 Task: Edit the avatar of the profile "Smith" to Icewater.
Action: Mouse moved to (1364, 39)
Screenshot: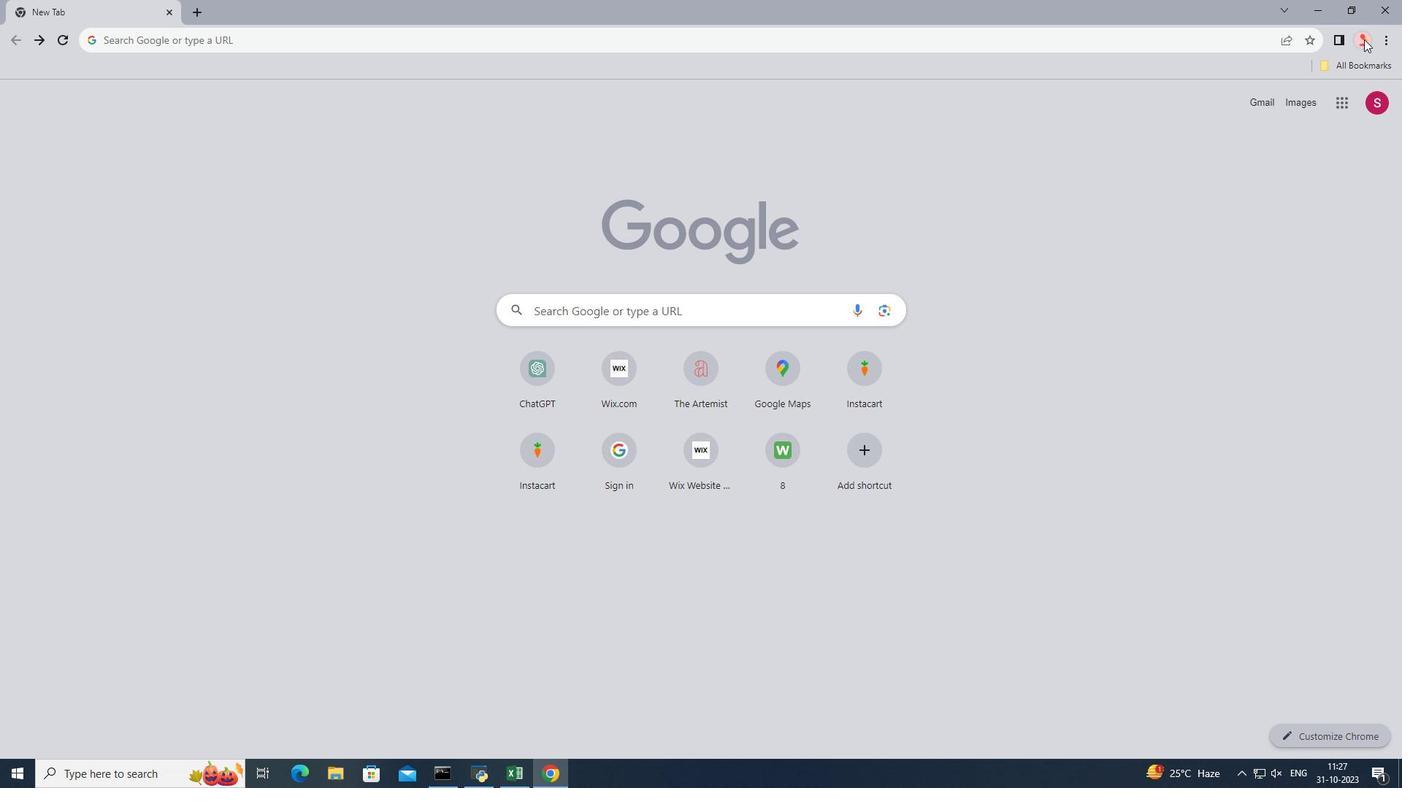 
Action: Mouse pressed left at (1364, 39)
Screenshot: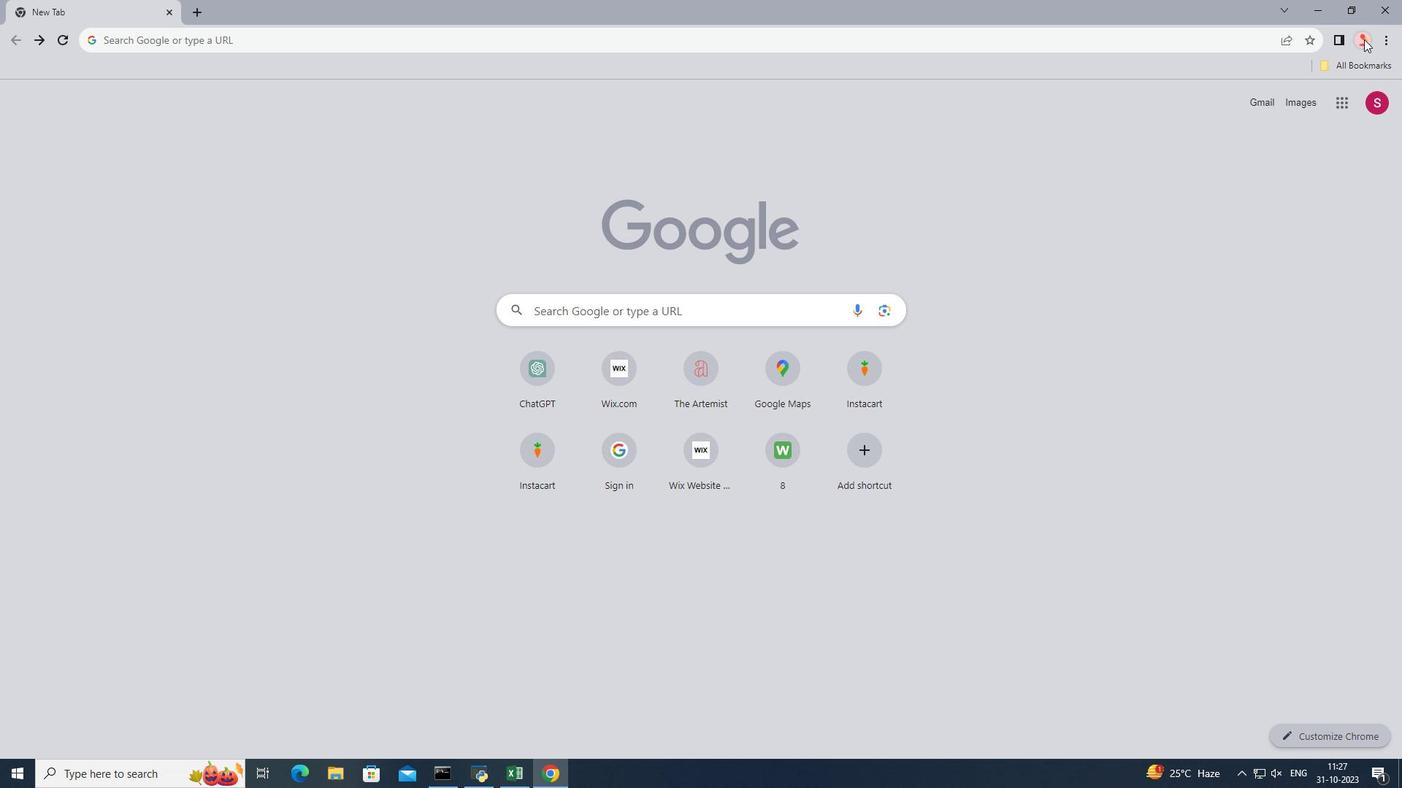 
Action: Mouse moved to (1348, 369)
Screenshot: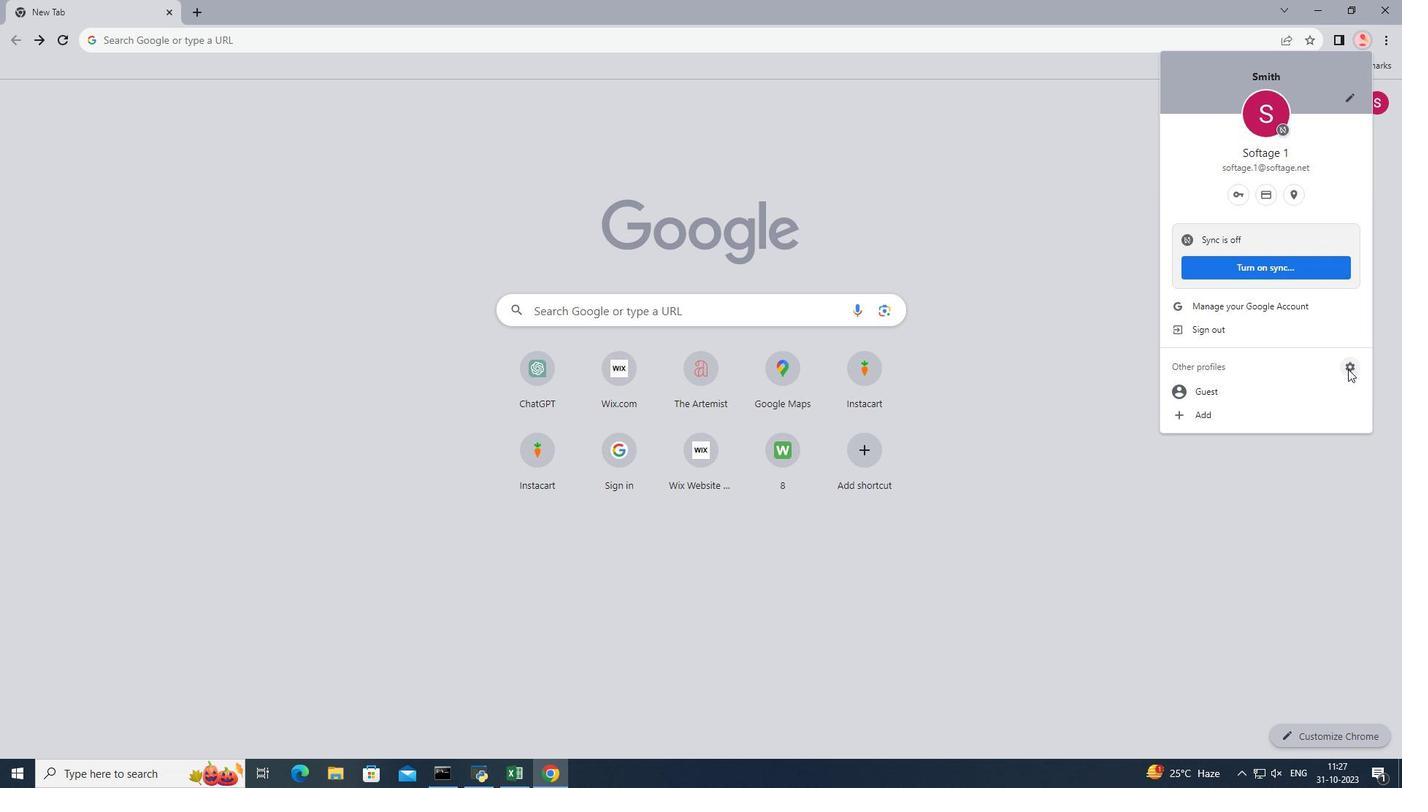 
Action: Mouse pressed left at (1348, 369)
Screenshot: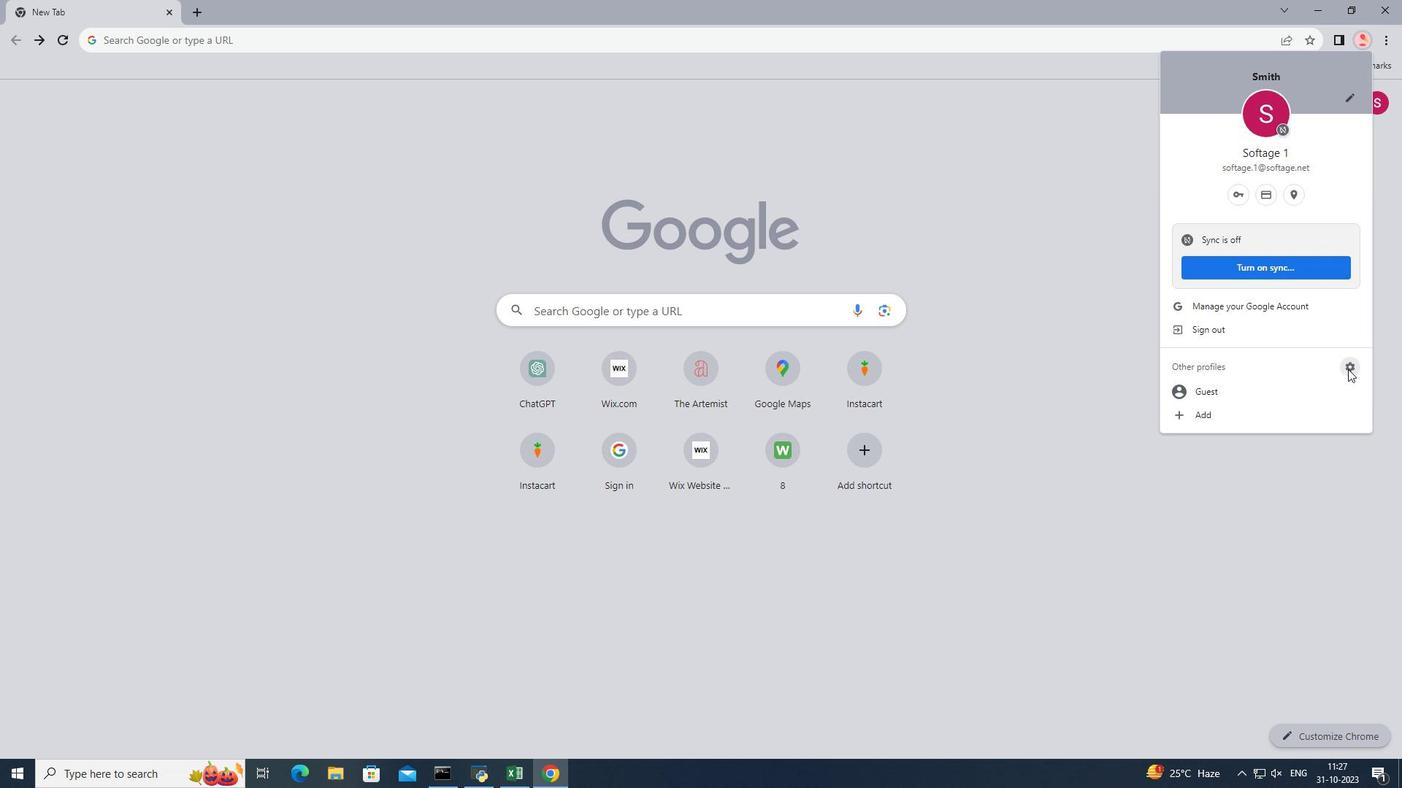 
Action: Mouse moved to (682, 392)
Screenshot: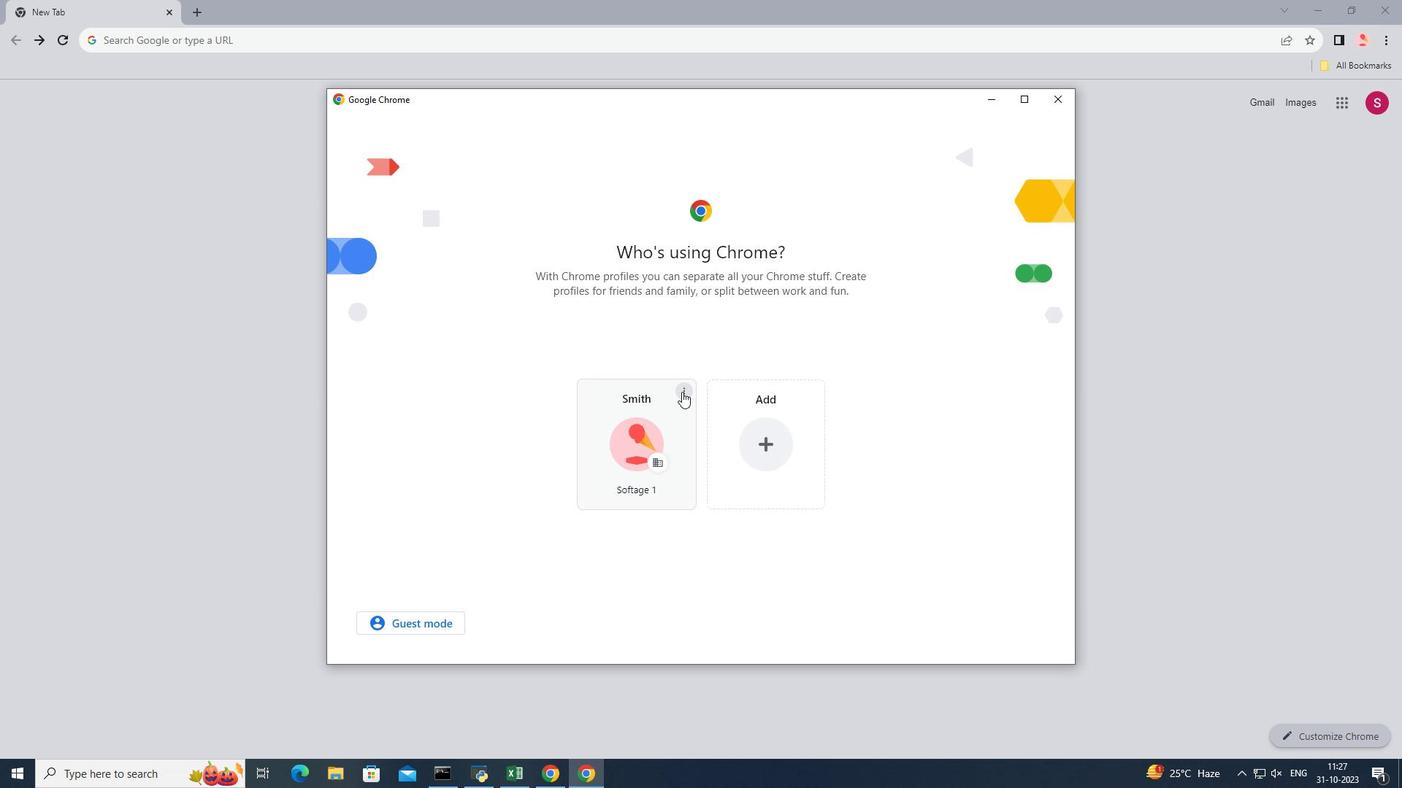 
Action: Mouse pressed left at (682, 392)
Screenshot: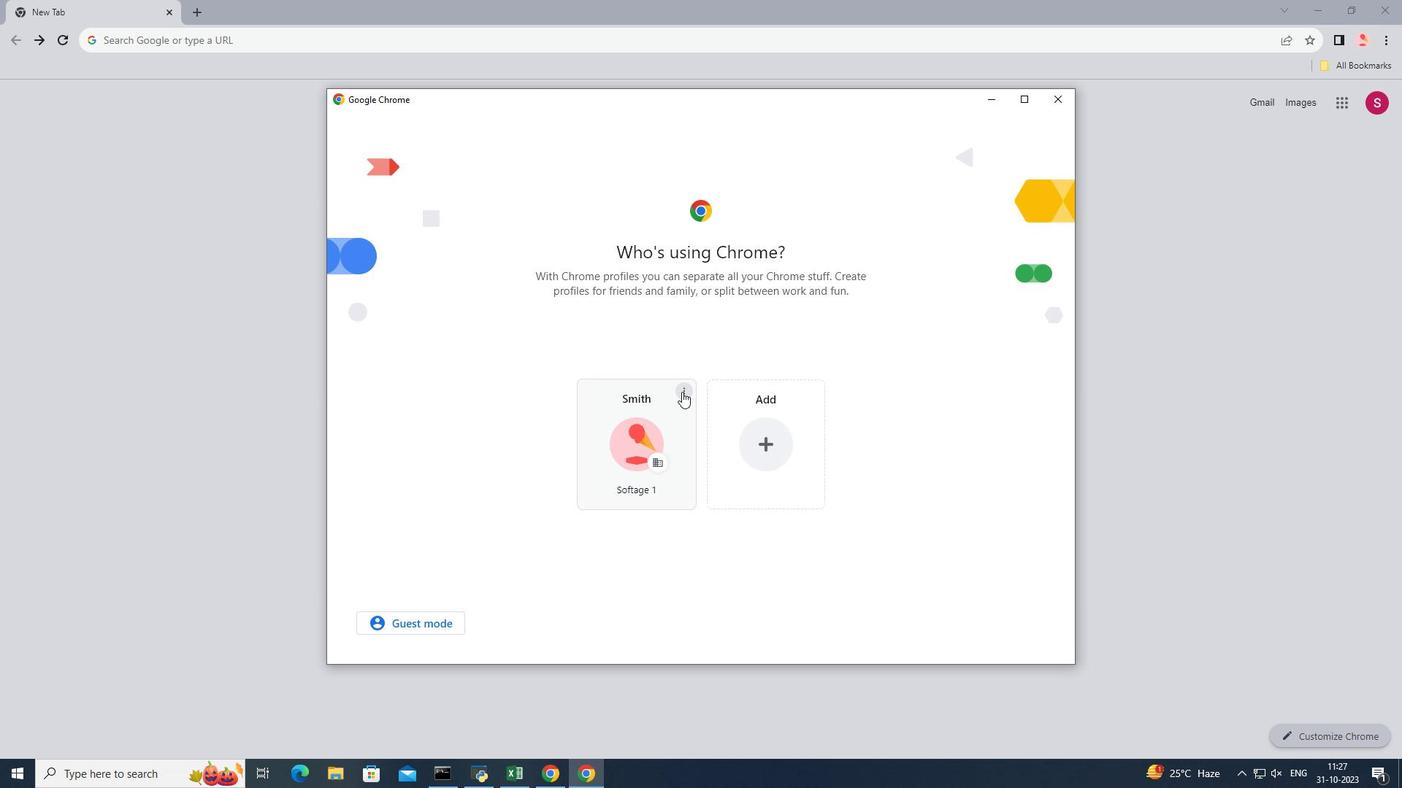 
Action: Mouse moved to (681, 393)
Screenshot: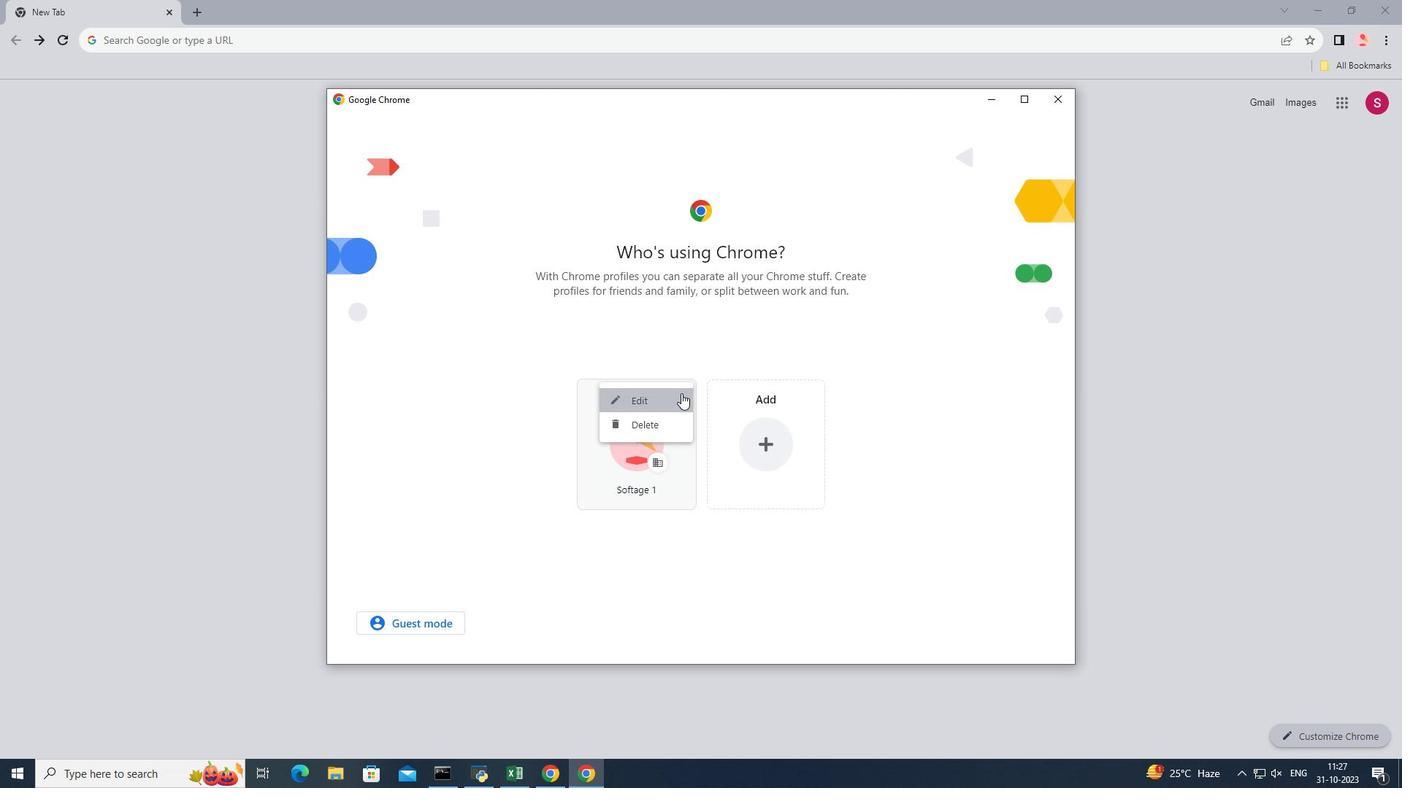 
Action: Mouse pressed left at (681, 393)
Screenshot: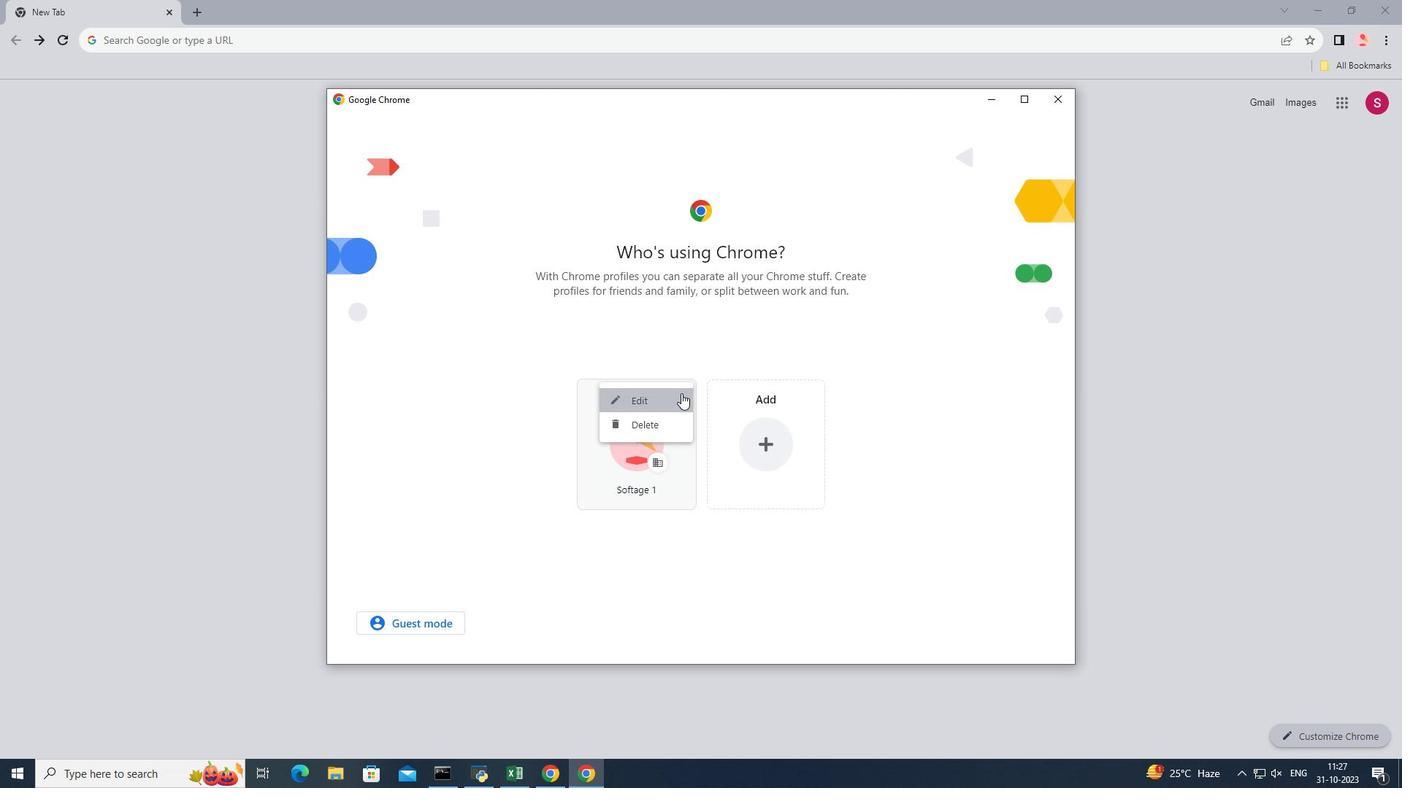 
Action: Mouse moved to (1059, 518)
Screenshot: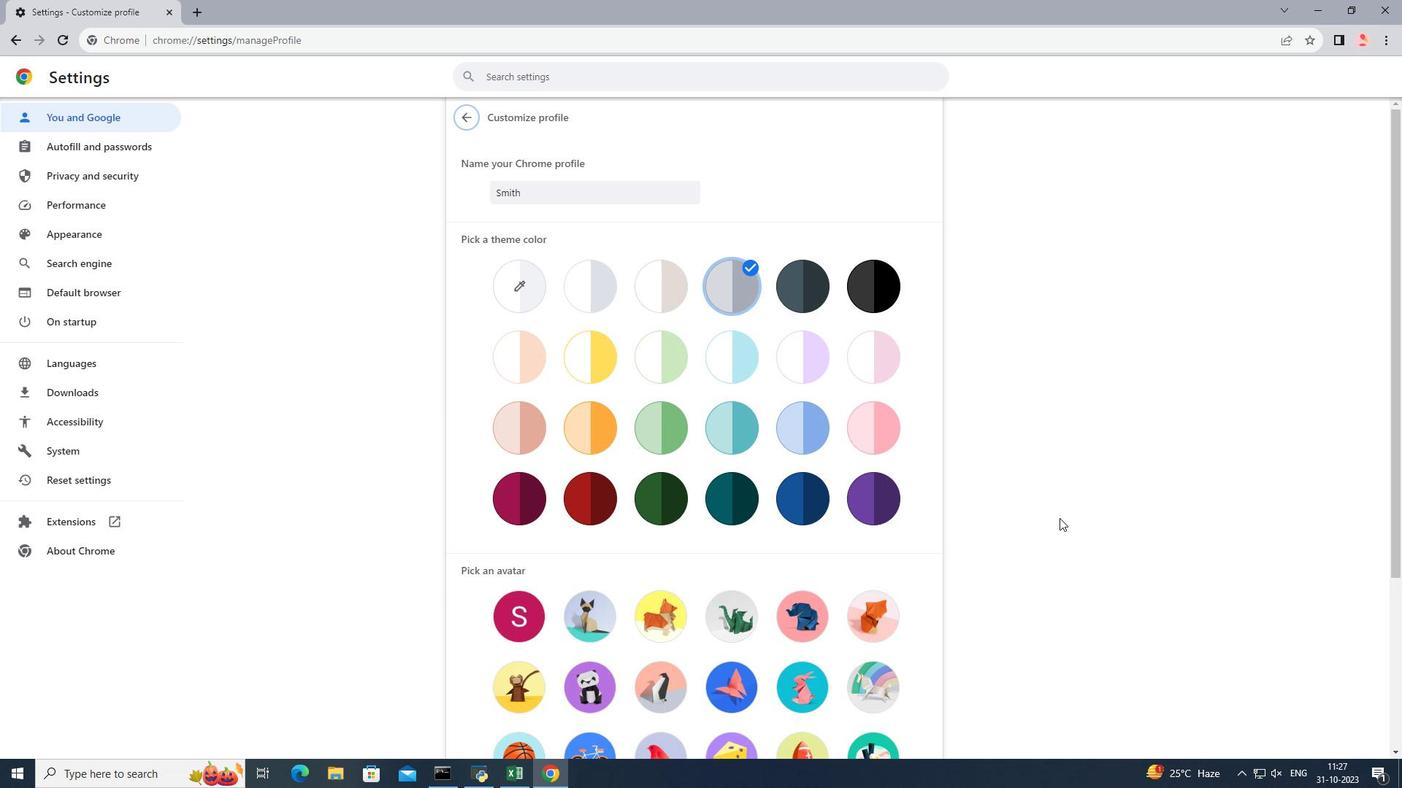 
Action: Mouse scrolled (1059, 517) with delta (0, 0)
Screenshot: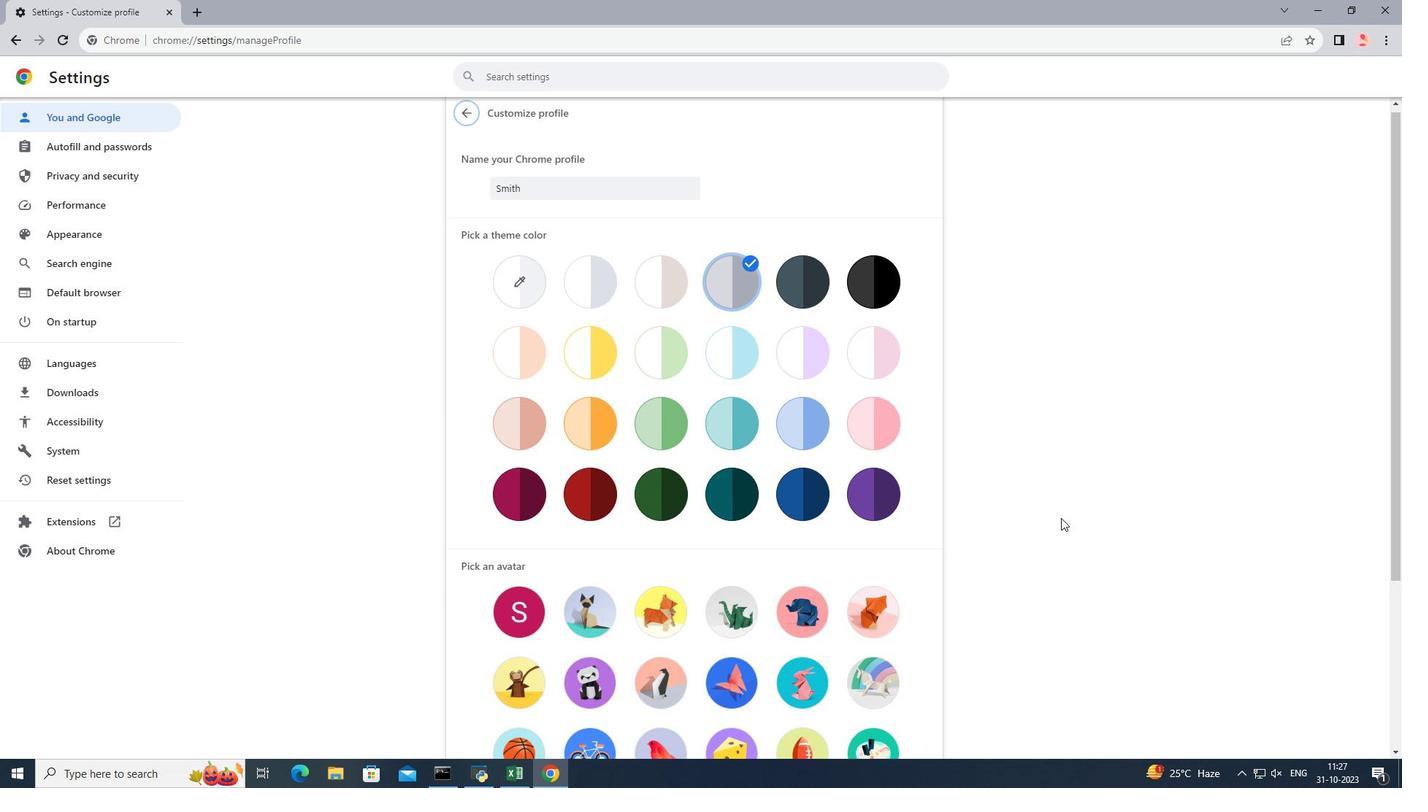 
Action: Mouse moved to (1061, 518)
Screenshot: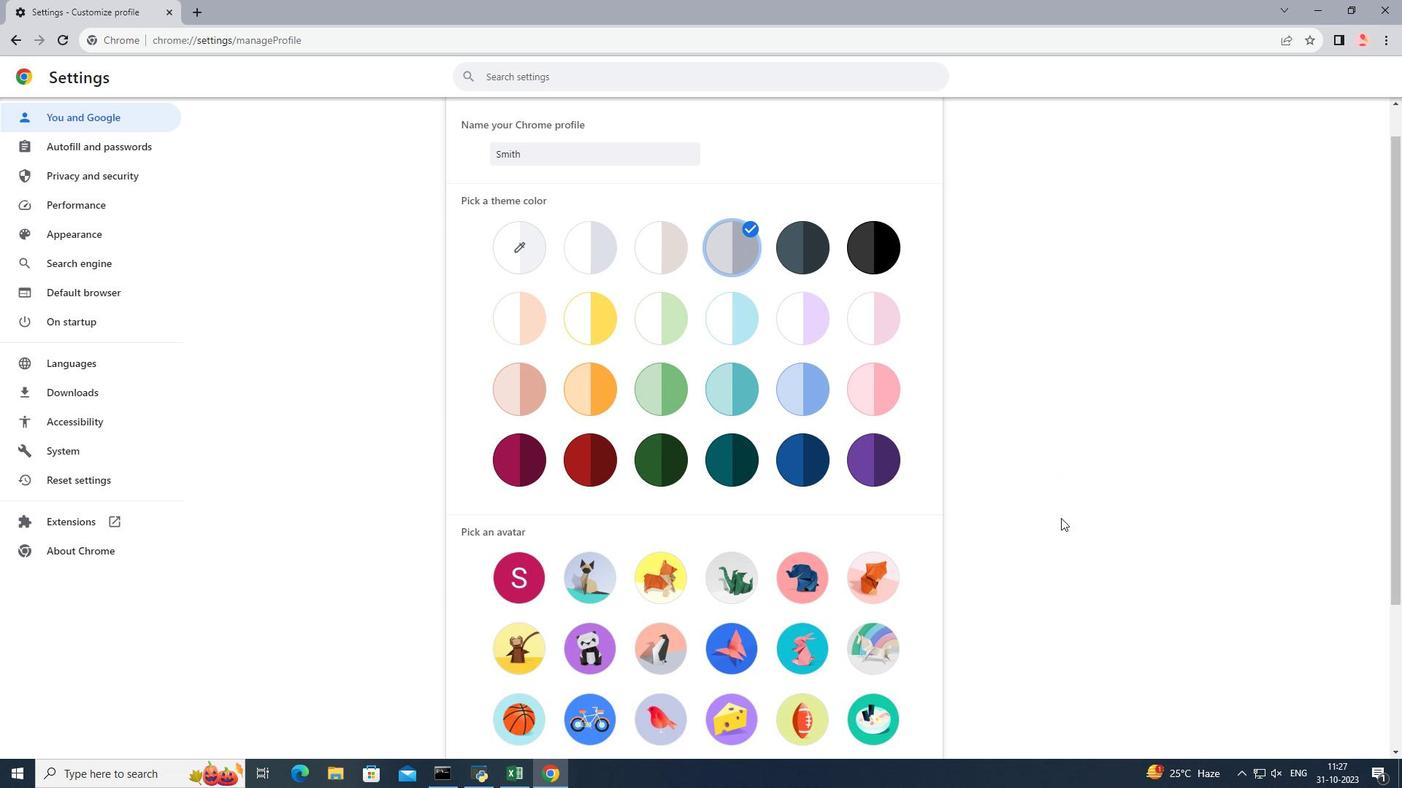 
Action: Mouse scrolled (1061, 517) with delta (0, 0)
Screenshot: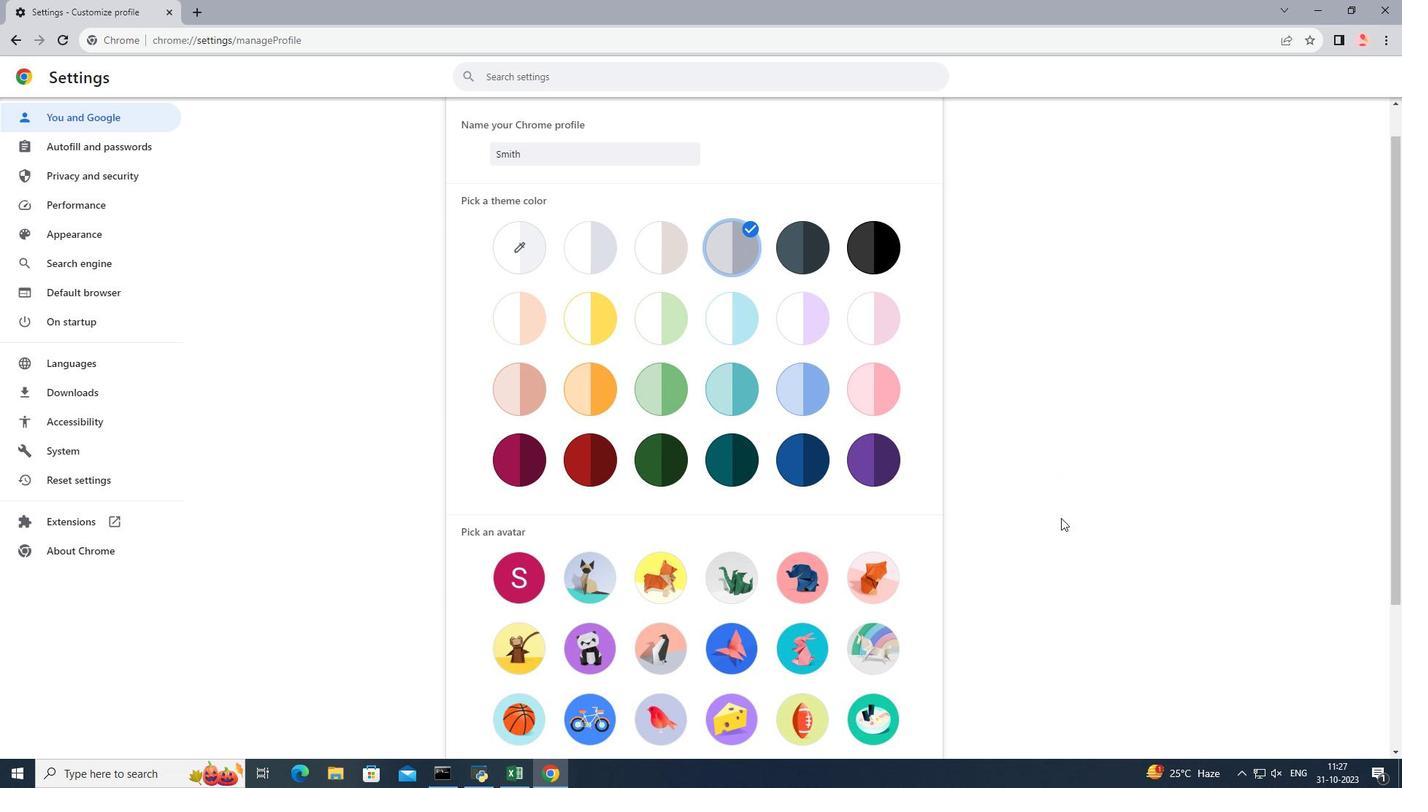 
Action: Mouse scrolled (1061, 517) with delta (0, 0)
Screenshot: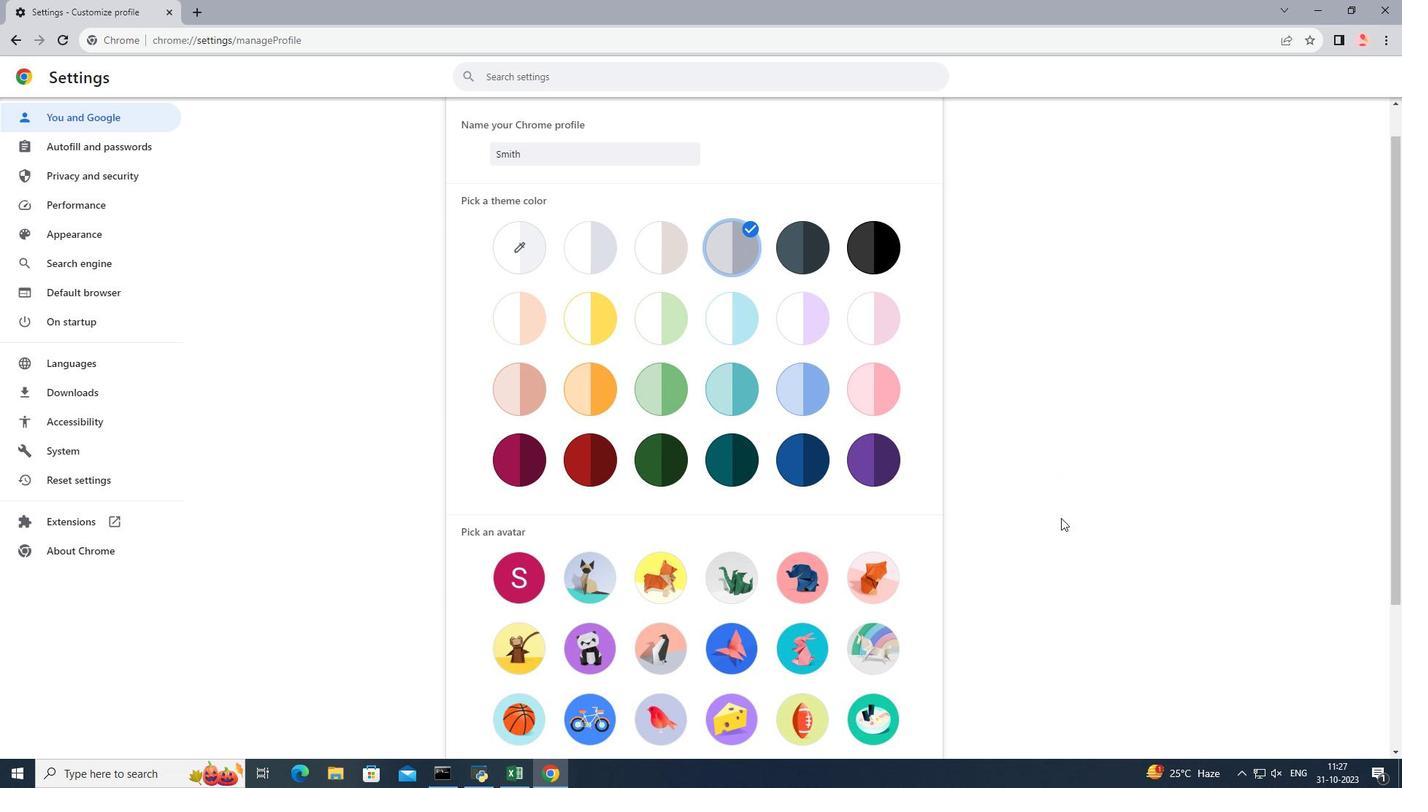 
Action: Mouse scrolled (1061, 517) with delta (0, 0)
Screenshot: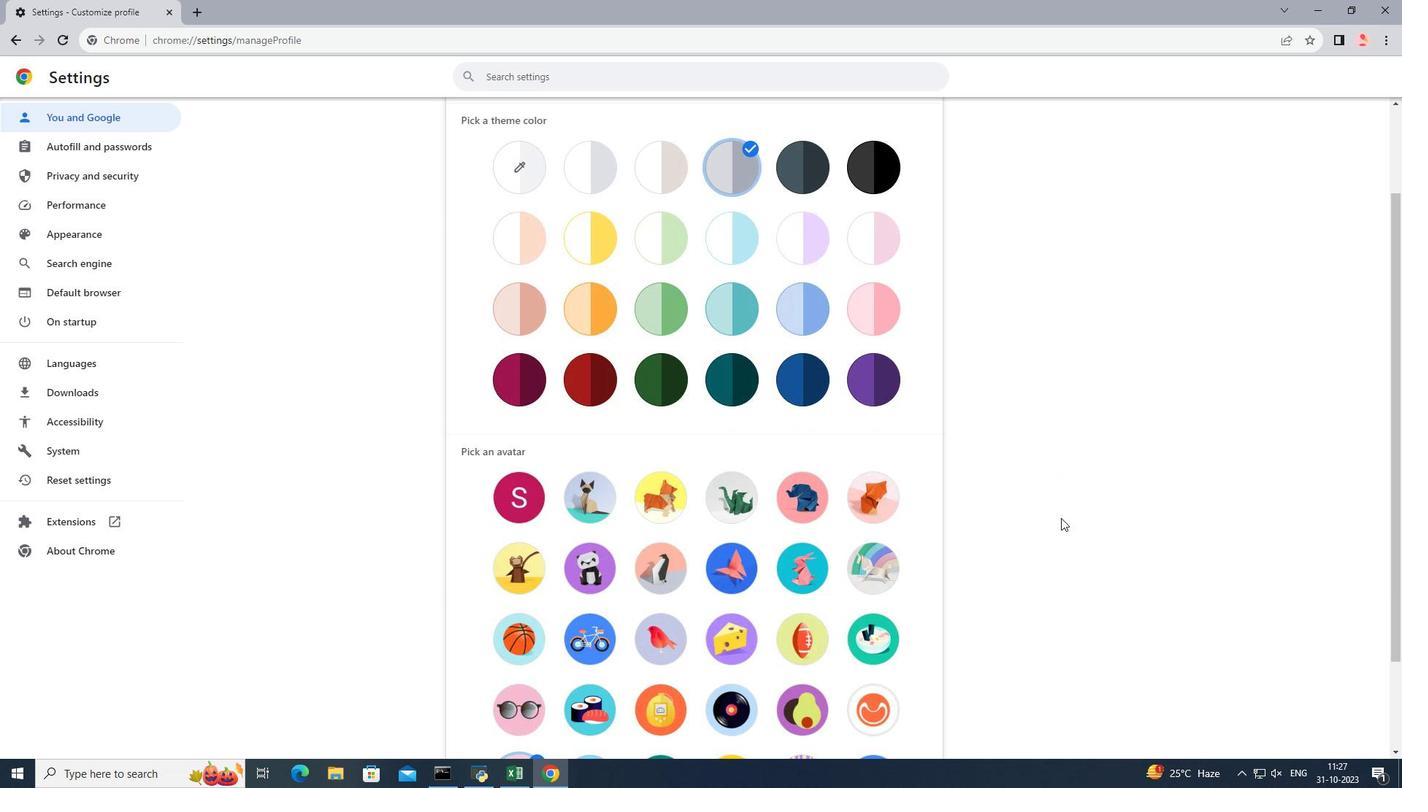 
Action: Mouse moved to (592, 653)
Screenshot: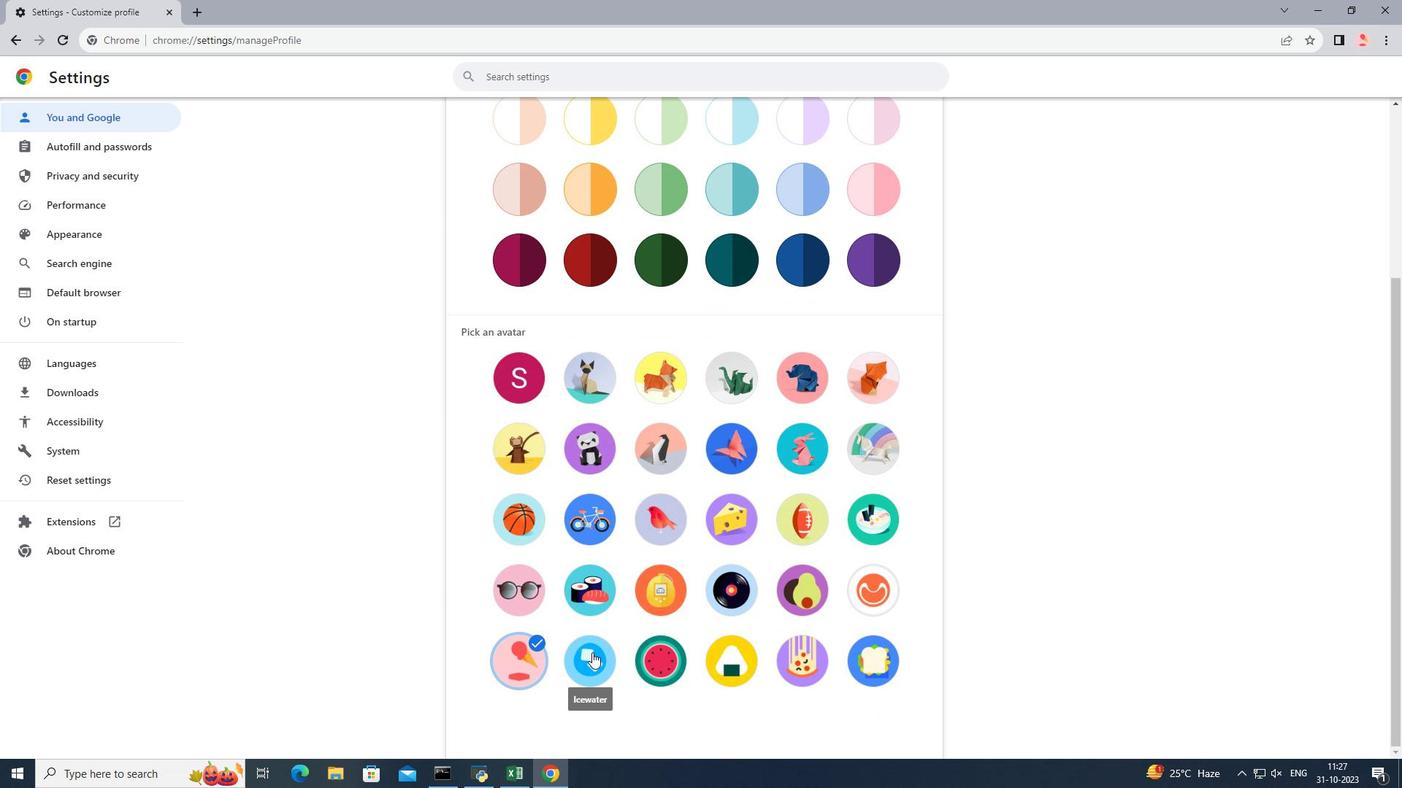 
Action: Mouse pressed left at (592, 653)
Screenshot: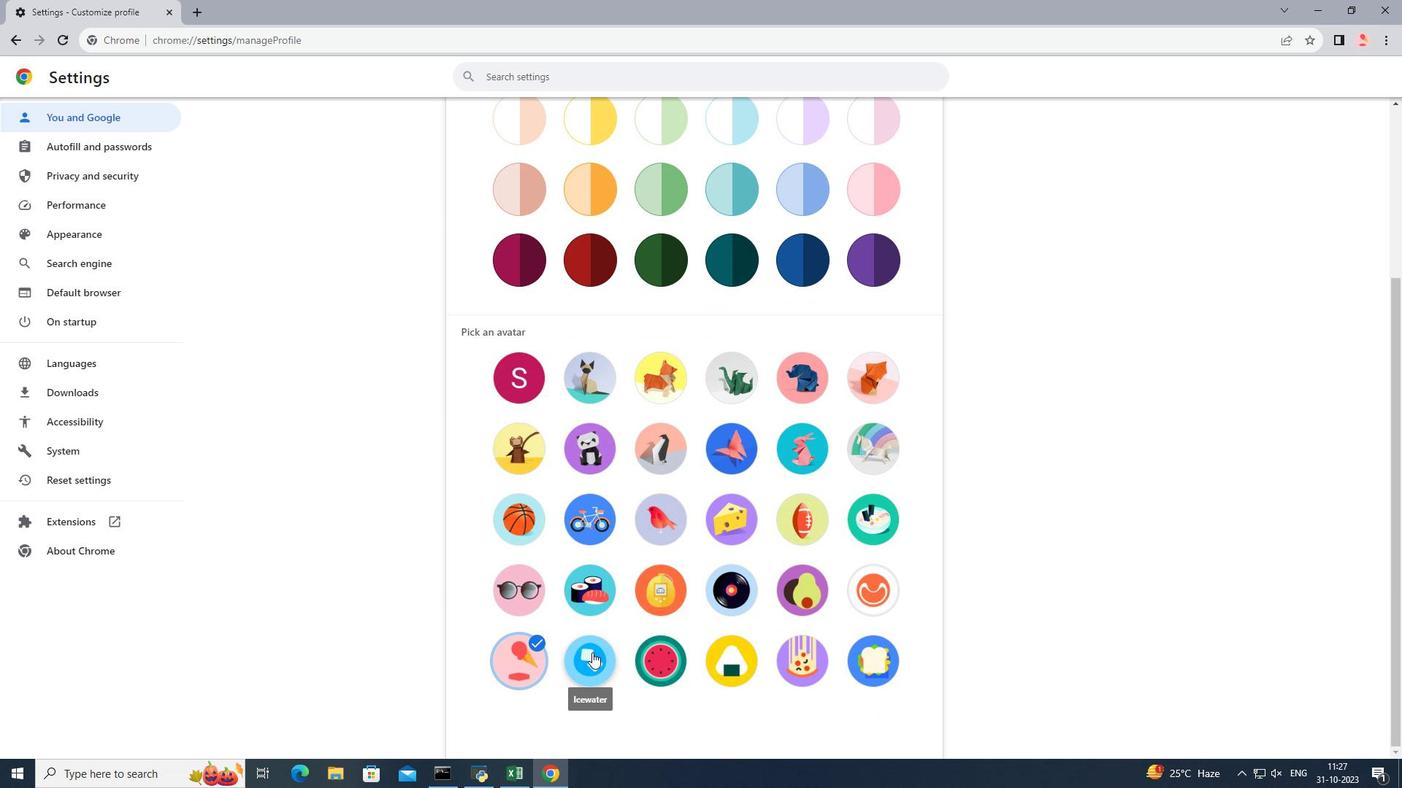 
Action: Mouse moved to (976, 523)
Screenshot: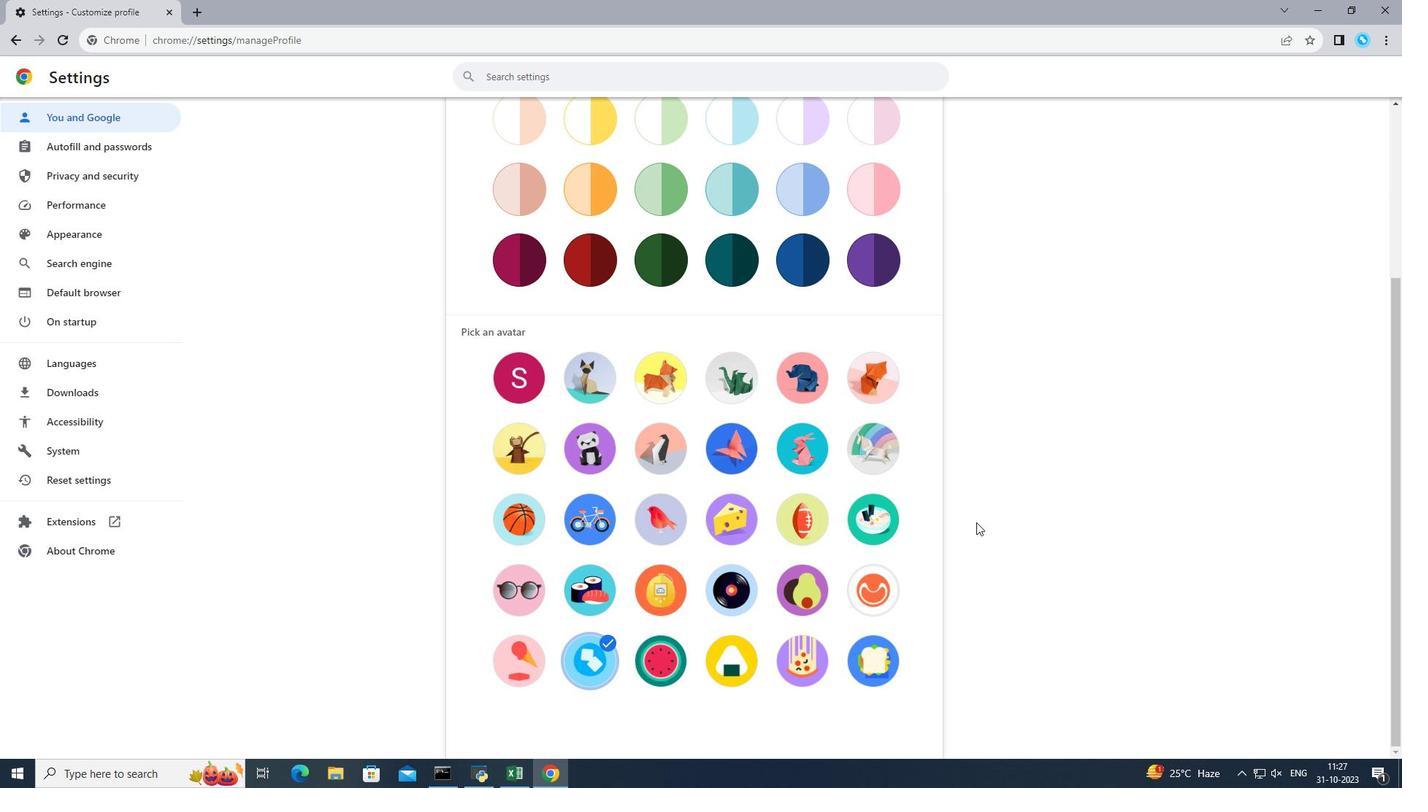 
